 Task: Create a section Design Review Sprint and in the section, add a milestone Virtualization Implementation in the project WebTech.
Action: Mouse moved to (56, 341)
Screenshot: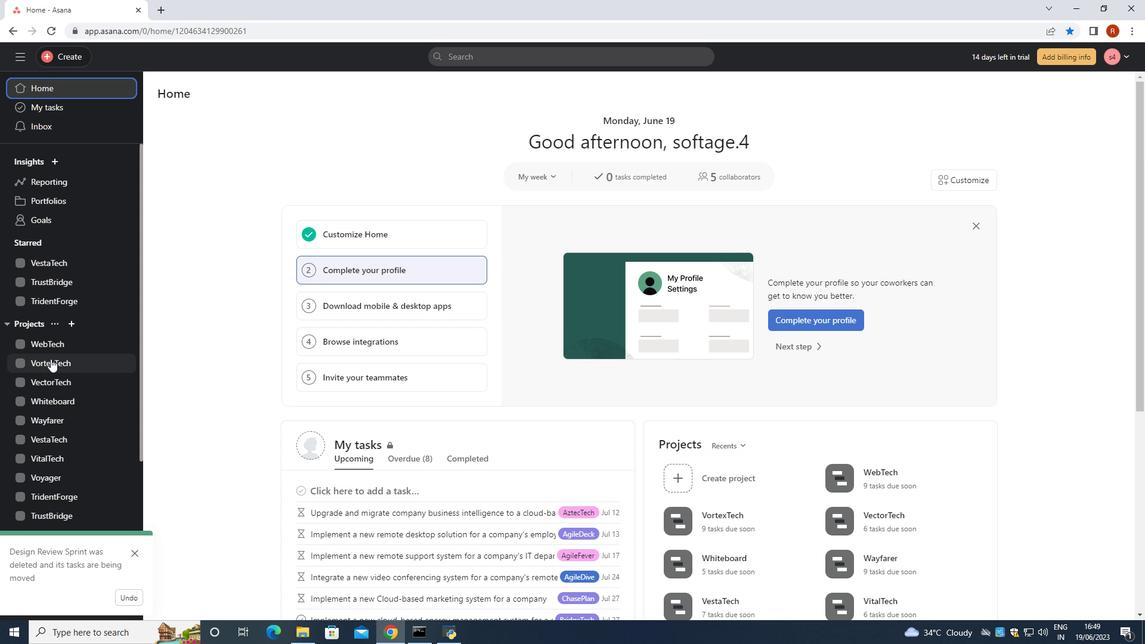
Action: Mouse pressed left at (56, 341)
Screenshot: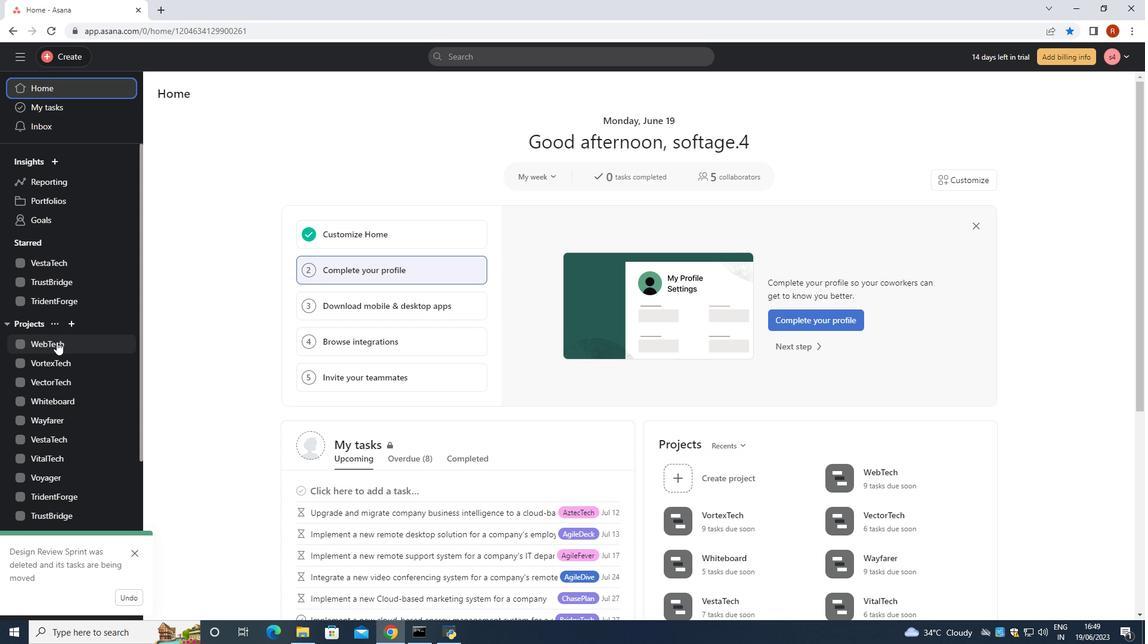 
Action: Mouse moved to (186, 492)
Screenshot: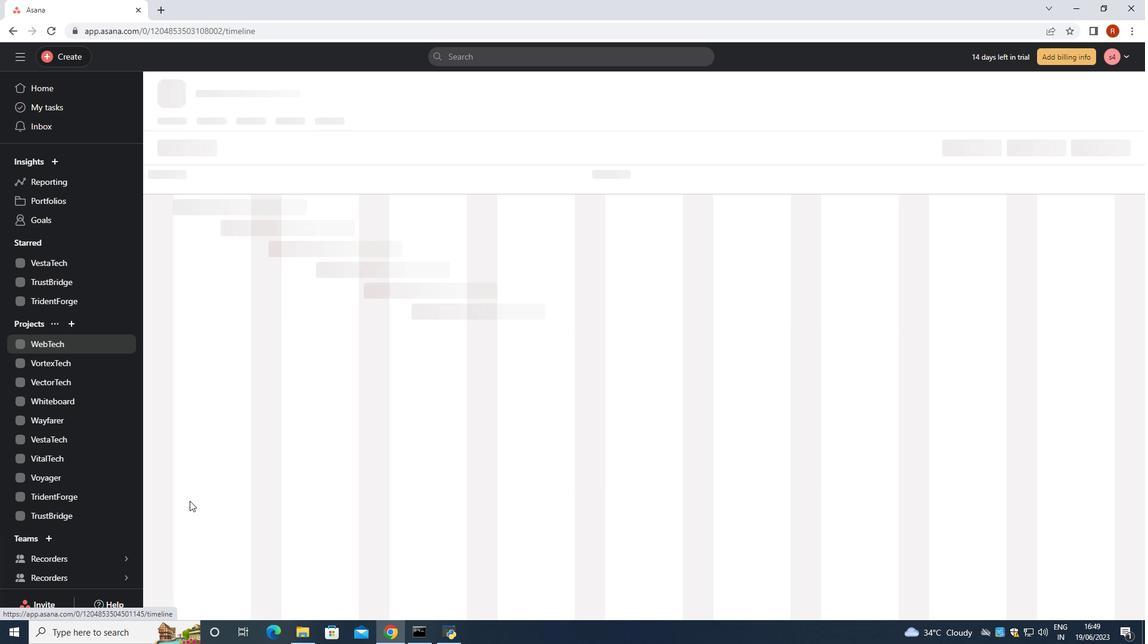
Action: Mouse scrolled (186, 492) with delta (0, 0)
Screenshot: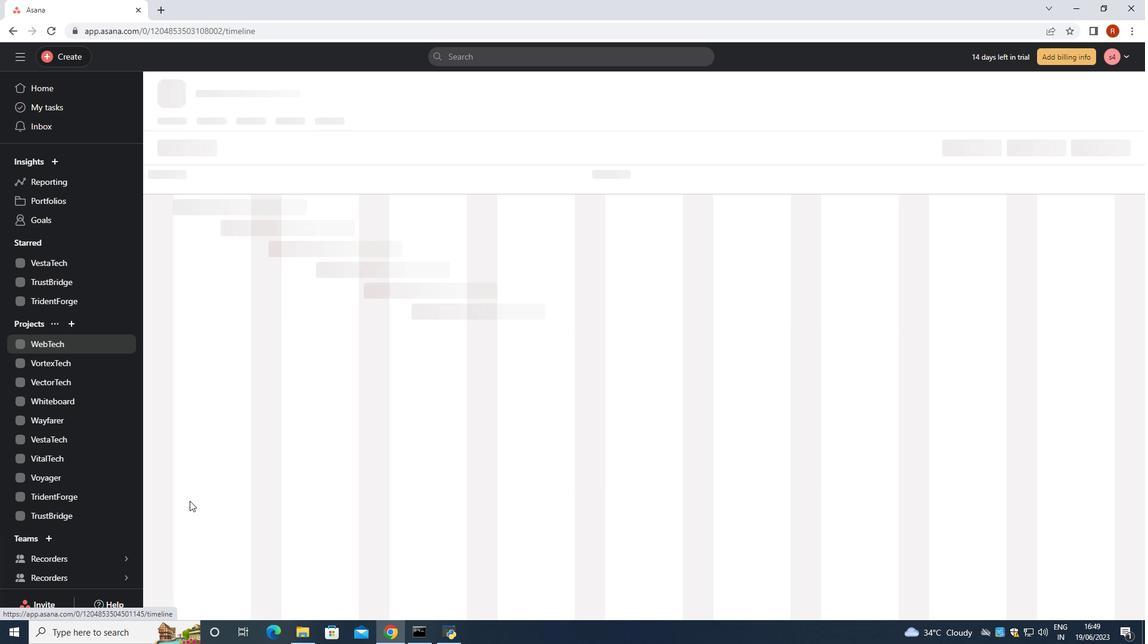 
Action: Mouse moved to (184, 492)
Screenshot: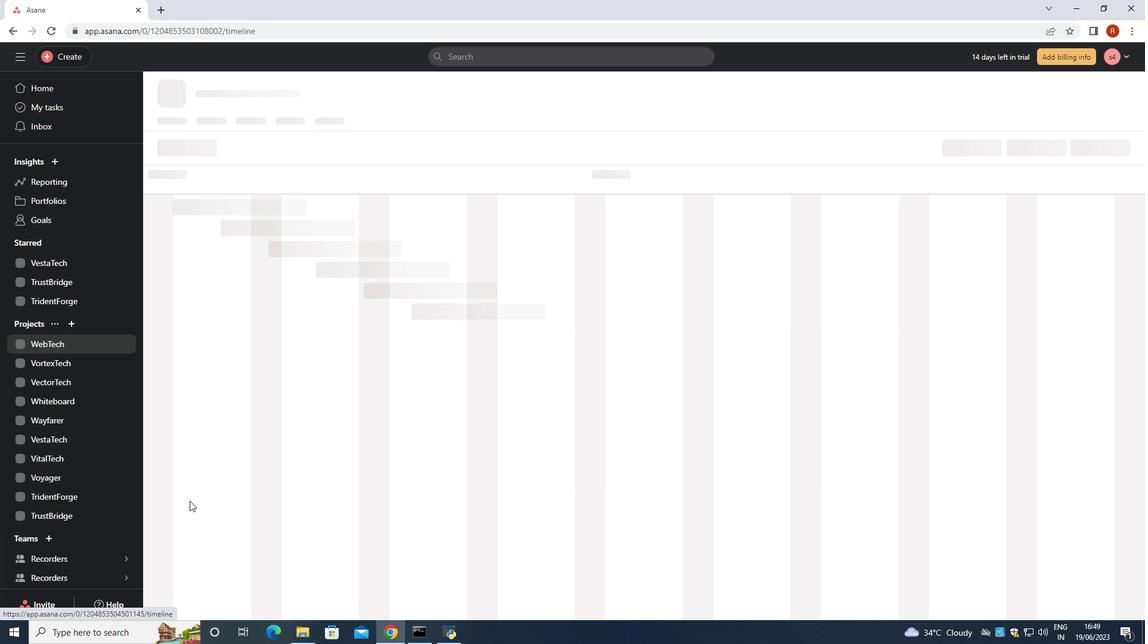 
Action: Mouse scrolled (184, 492) with delta (0, 0)
Screenshot: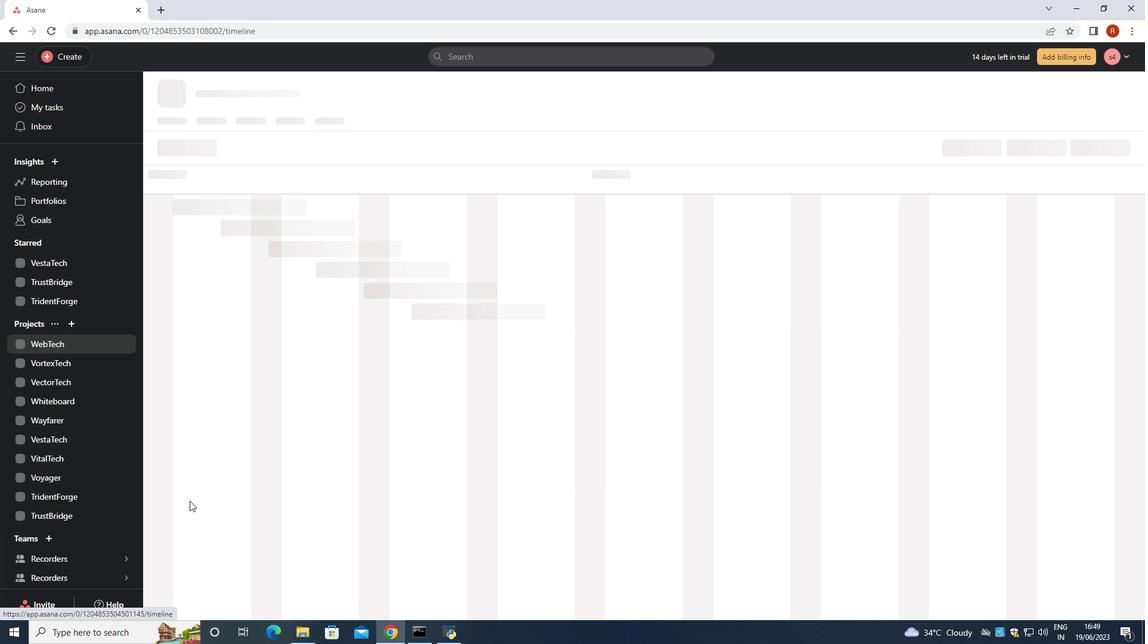 
Action: Mouse moved to (182, 493)
Screenshot: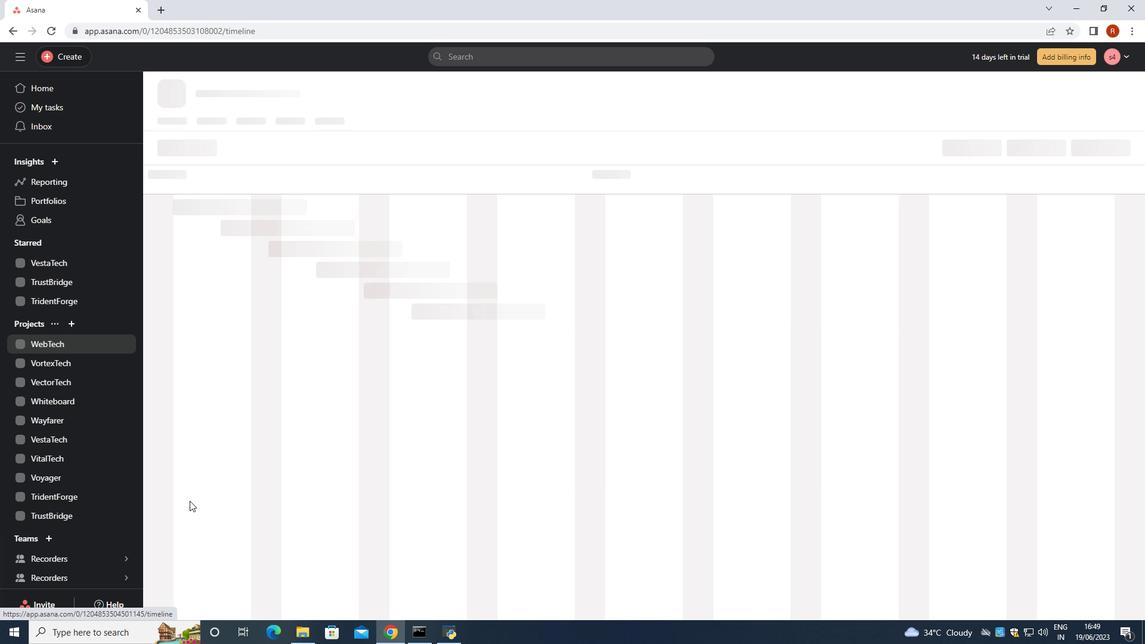 
Action: Mouse scrolled (183, 492) with delta (0, 0)
Screenshot: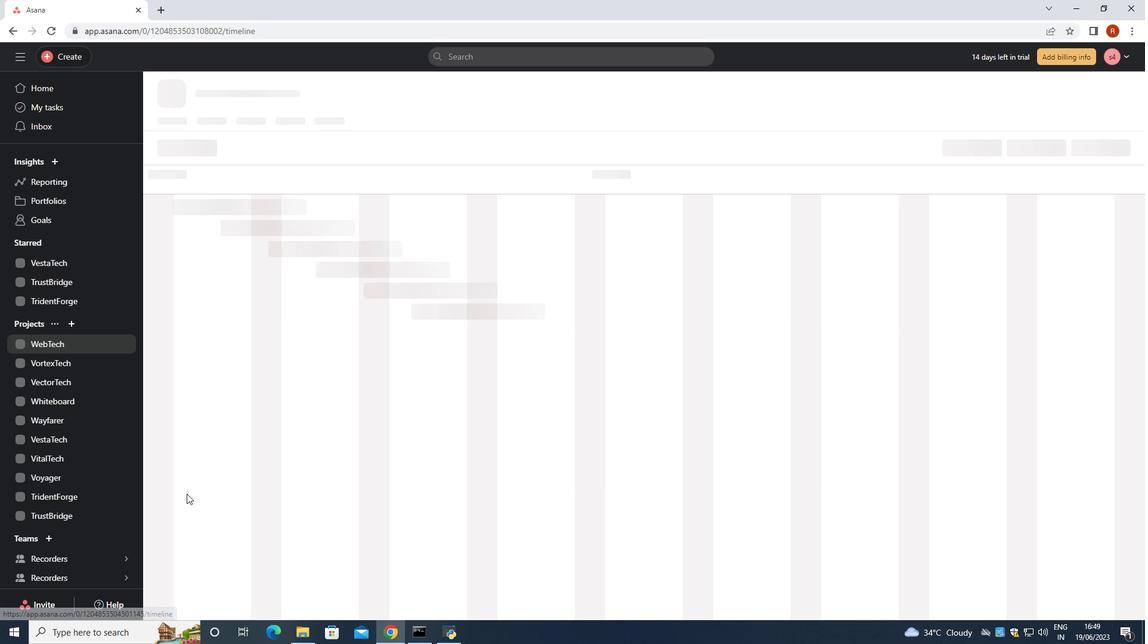 
Action: Mouse moved to (204, 531)
Screenshot: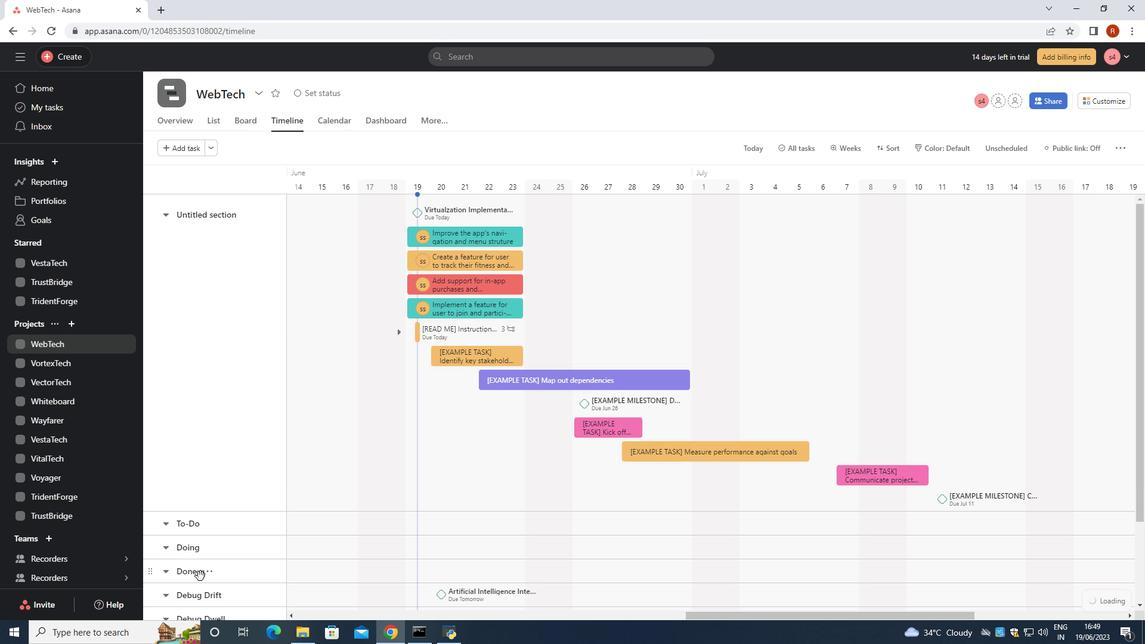 
Action: Mouse scrolled (205, 531) with delta (0, 0)
Screenshot: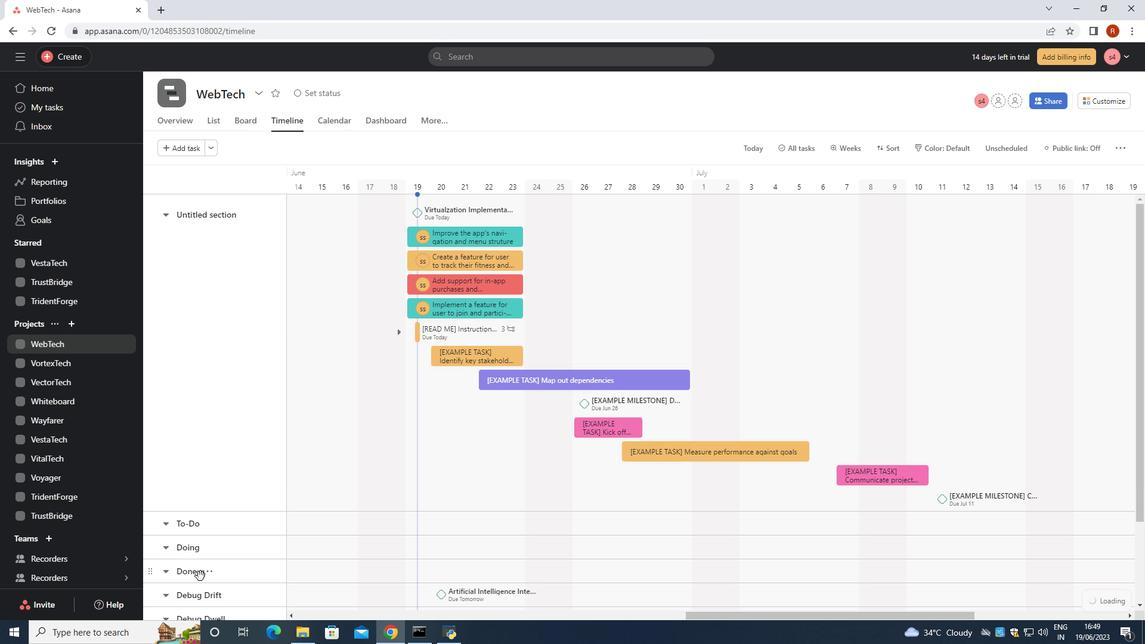 
Action: Mouse scrolled (204, 531) with delta (0, 0)
Screenshot: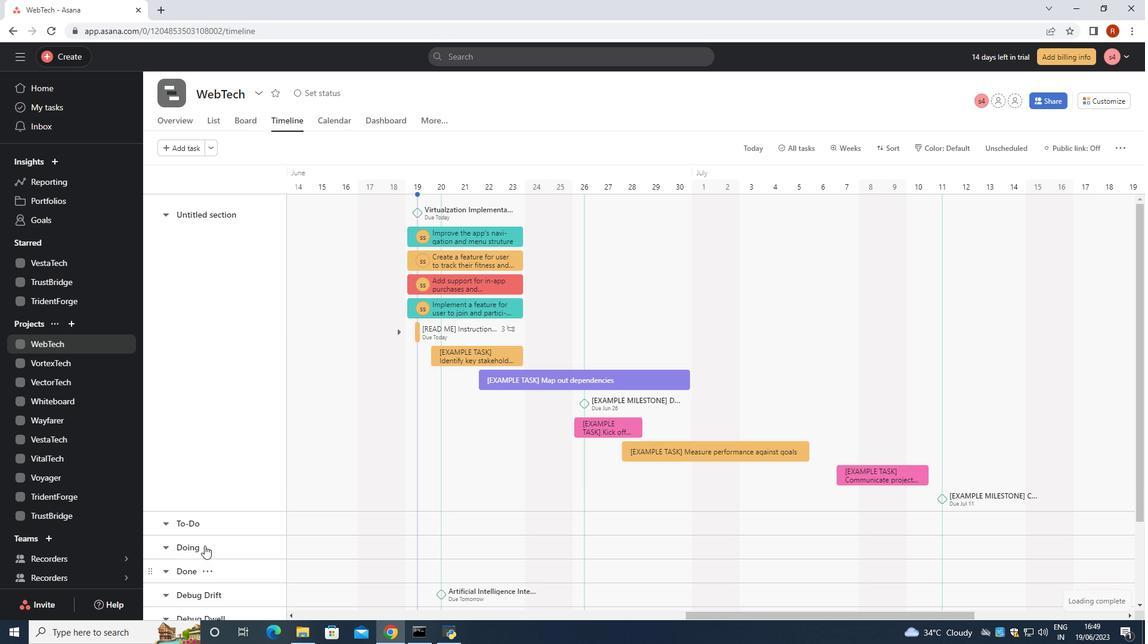 
Action: Mouse moved to (202, 531)
Screenshot: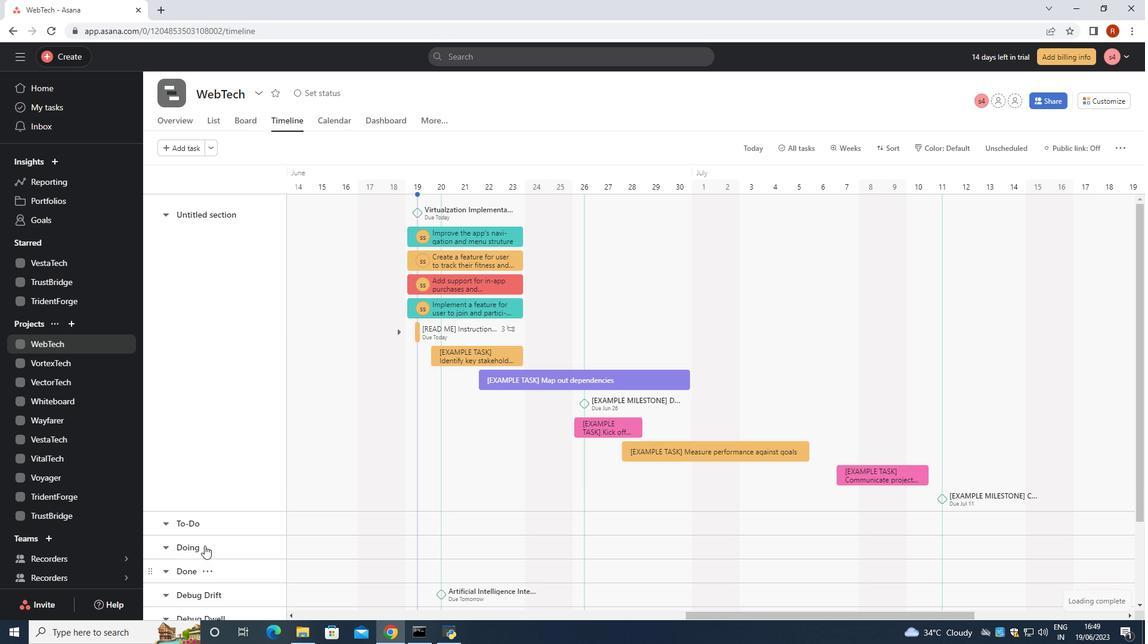 
Action: Mouse scrolled (202, 531) with delta (0, 0)
Screenshot: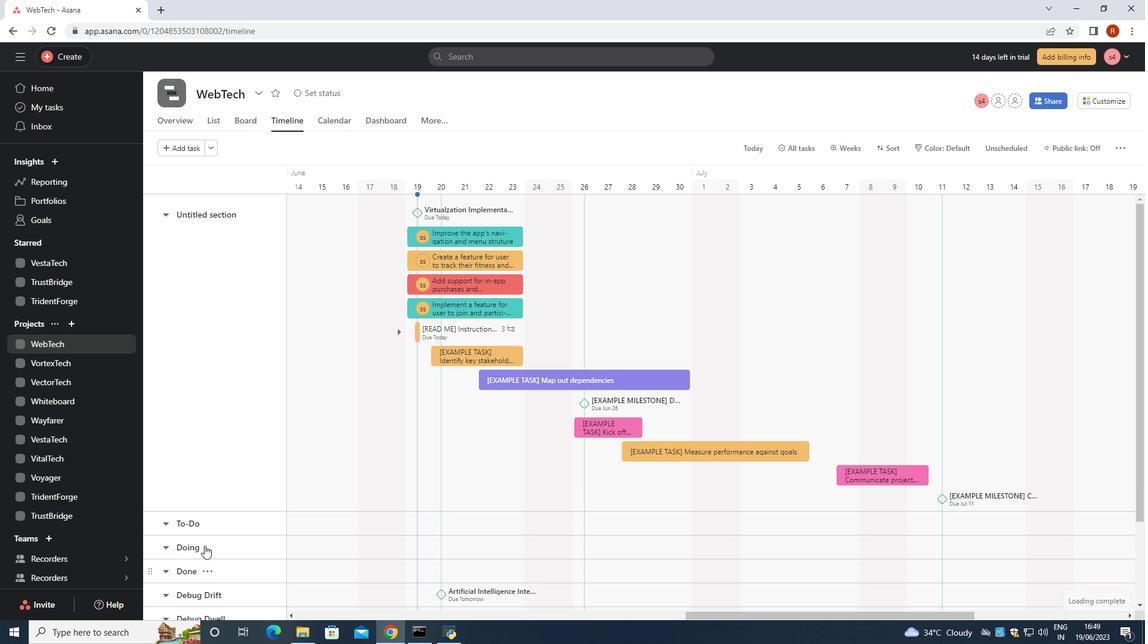 
Action: Mouse scrolled (202, 531) with delta (0, 0)
Screenshot: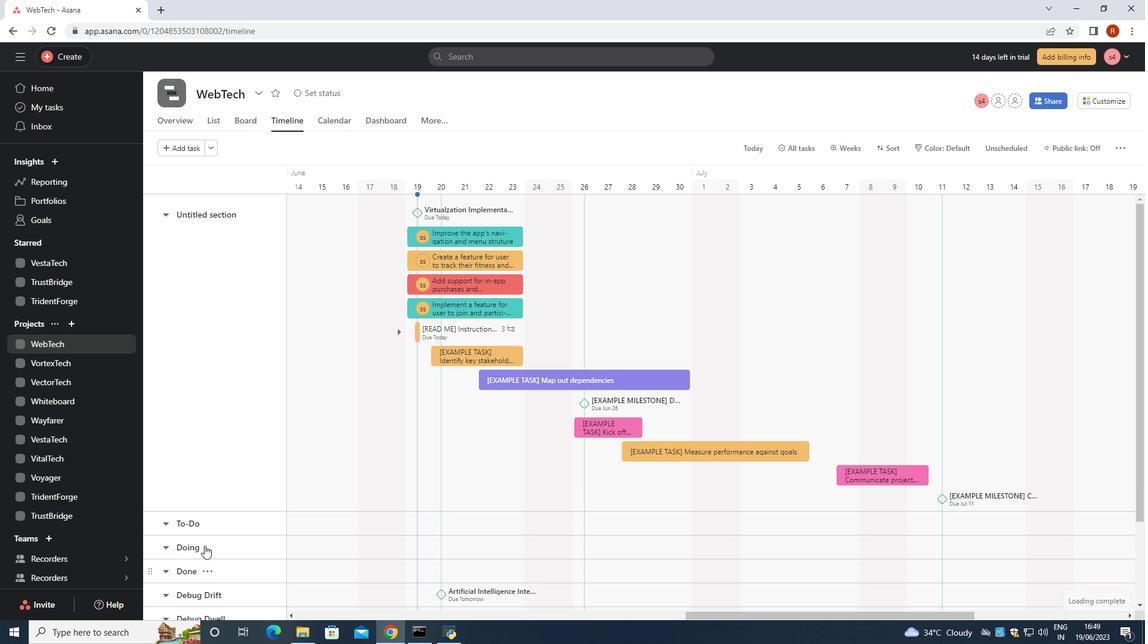 
Action: Mouse moved to (202, 530)
Screenshot: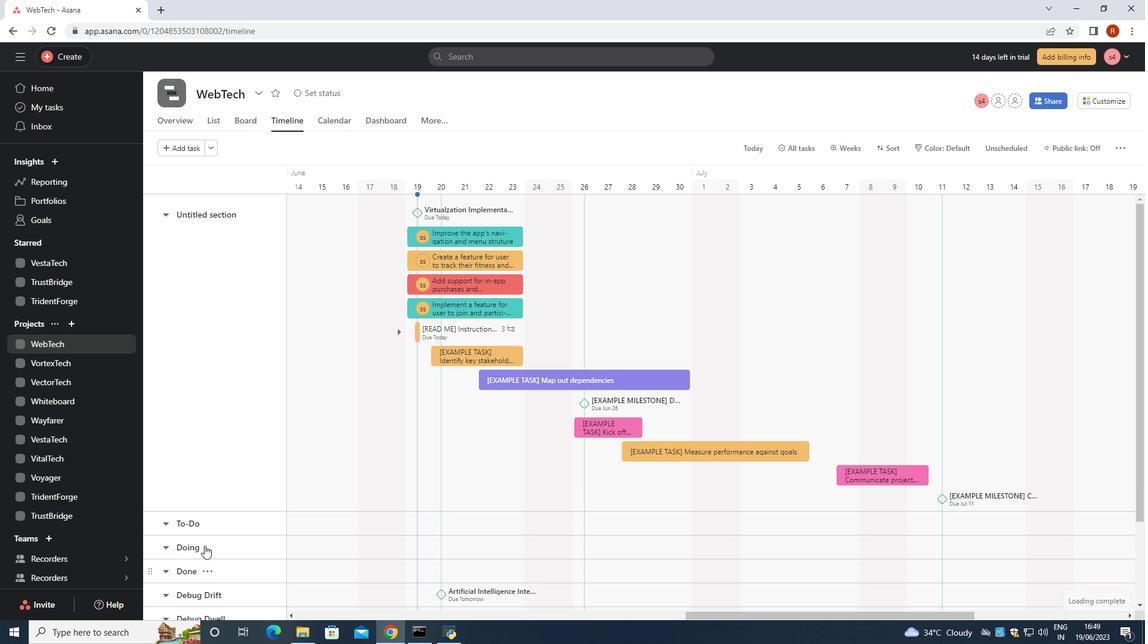 
Action: Mouse scrolled (202, 529) with delta (0, 0)
Screenshot: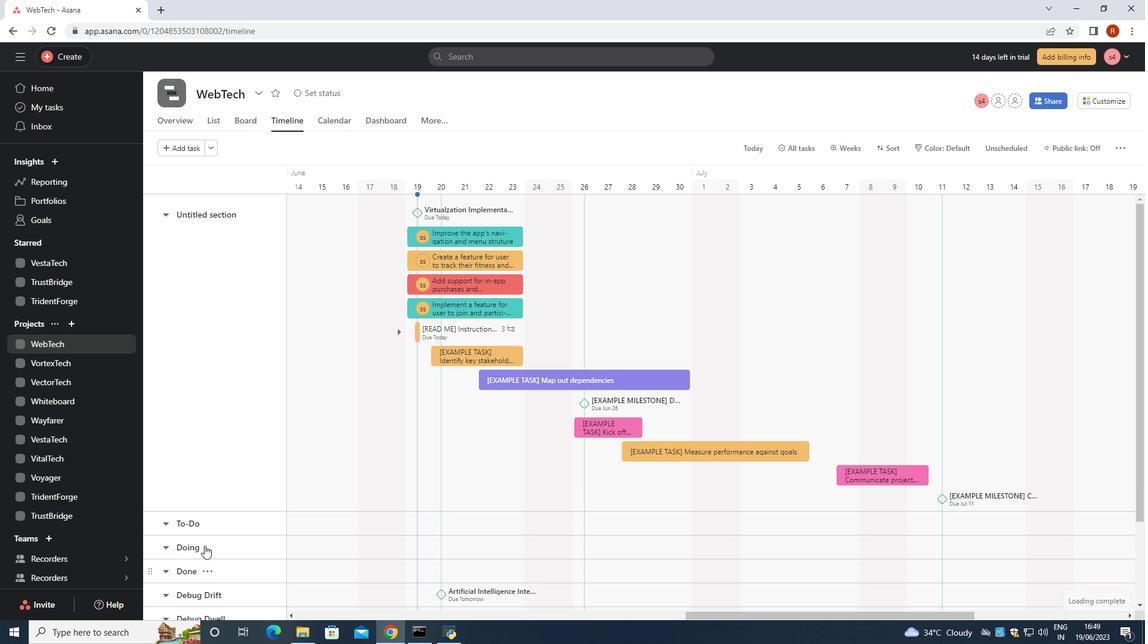 
Action: Mouse moved to (201, 558)
Screenshot: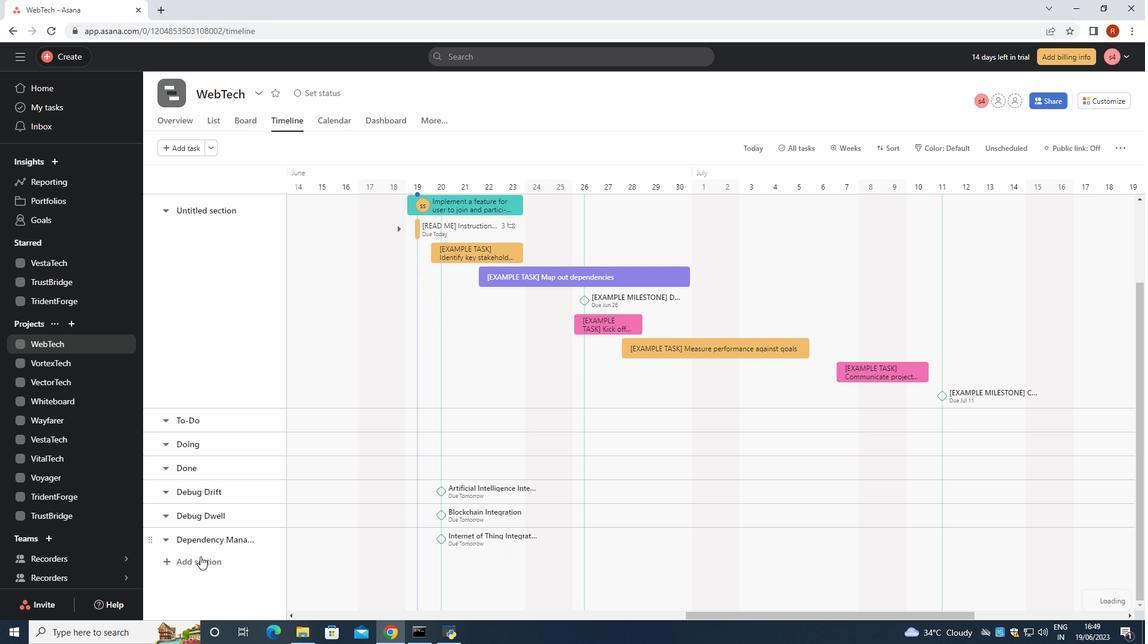 
Action: Mouse pressed left at (201, 558)
Screenshot: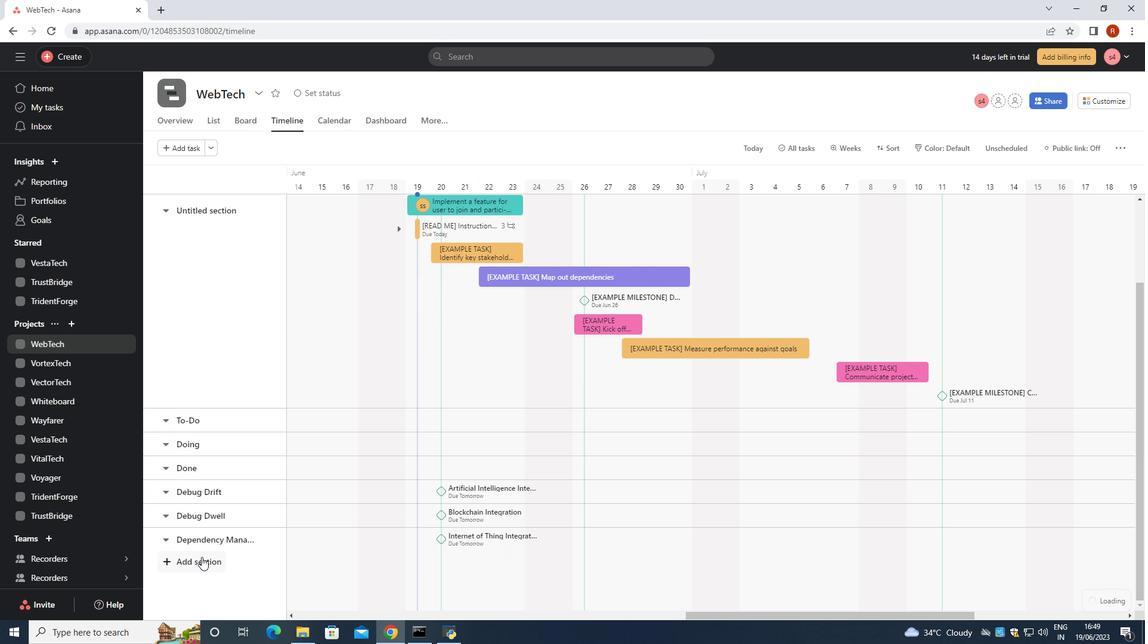 
Action: Mouse moved to (202, 561)
Screenshot: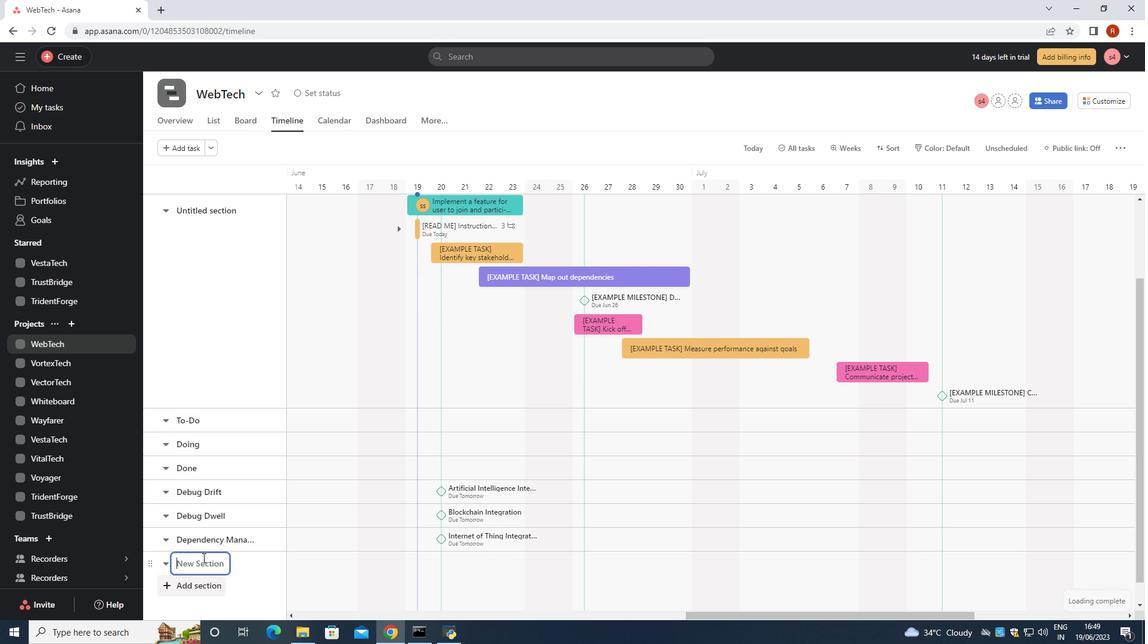 
Action: Key pressed <Key.shift>Design<Key.space><Key.shift><Key.shift><Key.shift><Key.shift><Key.shift><Key.shift><Key.shift>Review<Key.space><Key.shift>Sprint<Key.space>
Screenshot: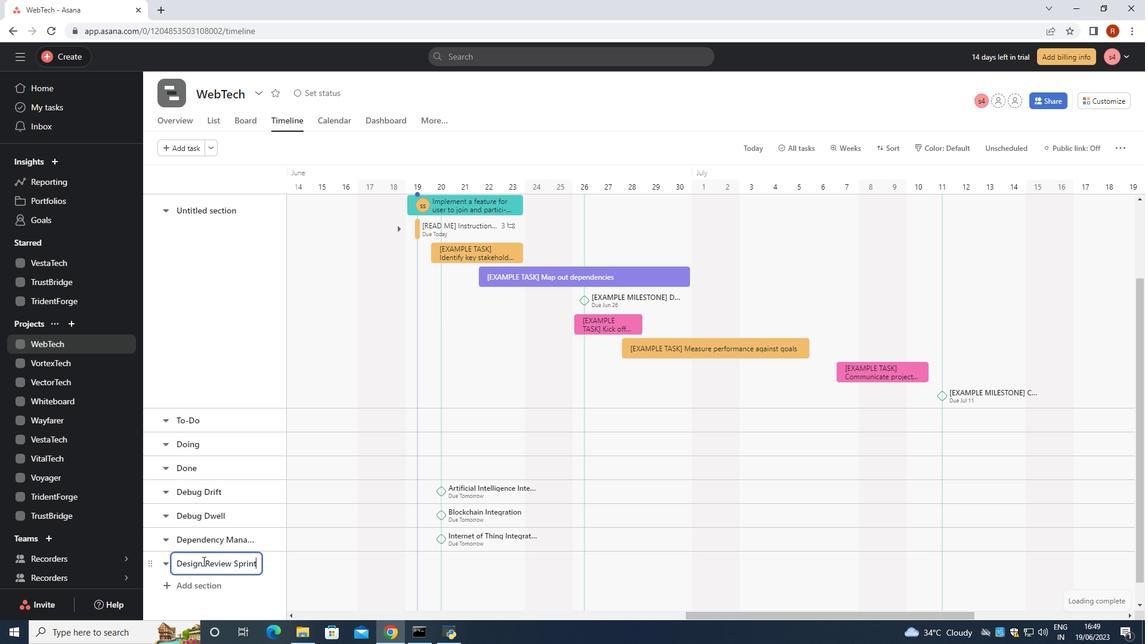 
Action: Mouse moved to (343, 570)
Screenshot: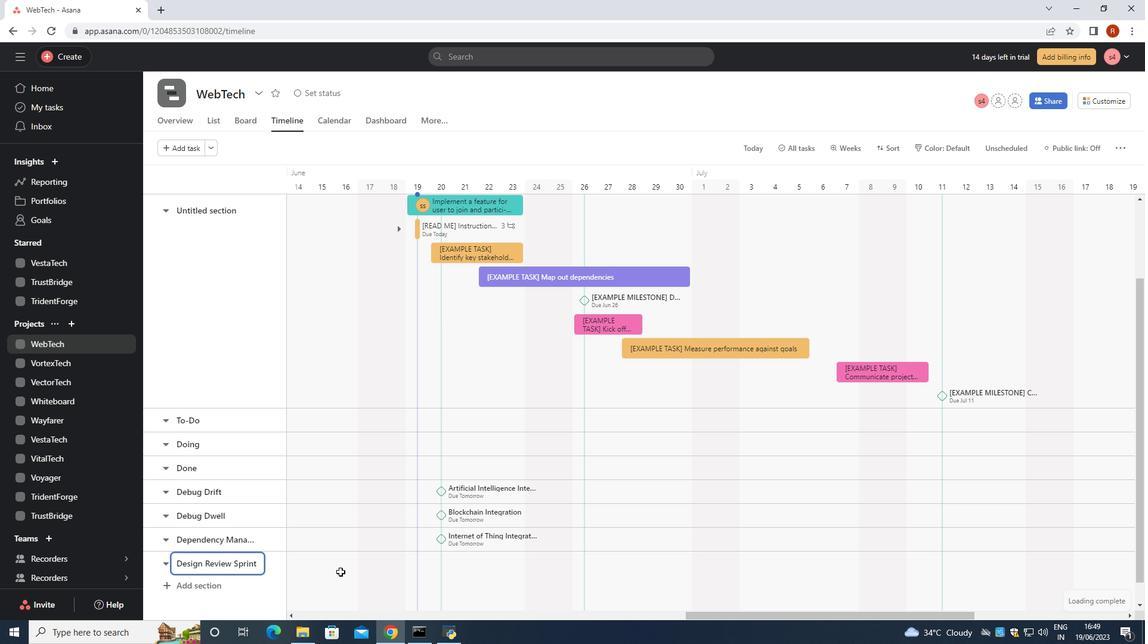 
Action: Mouse pressed left at (343, 570)
Screenshot: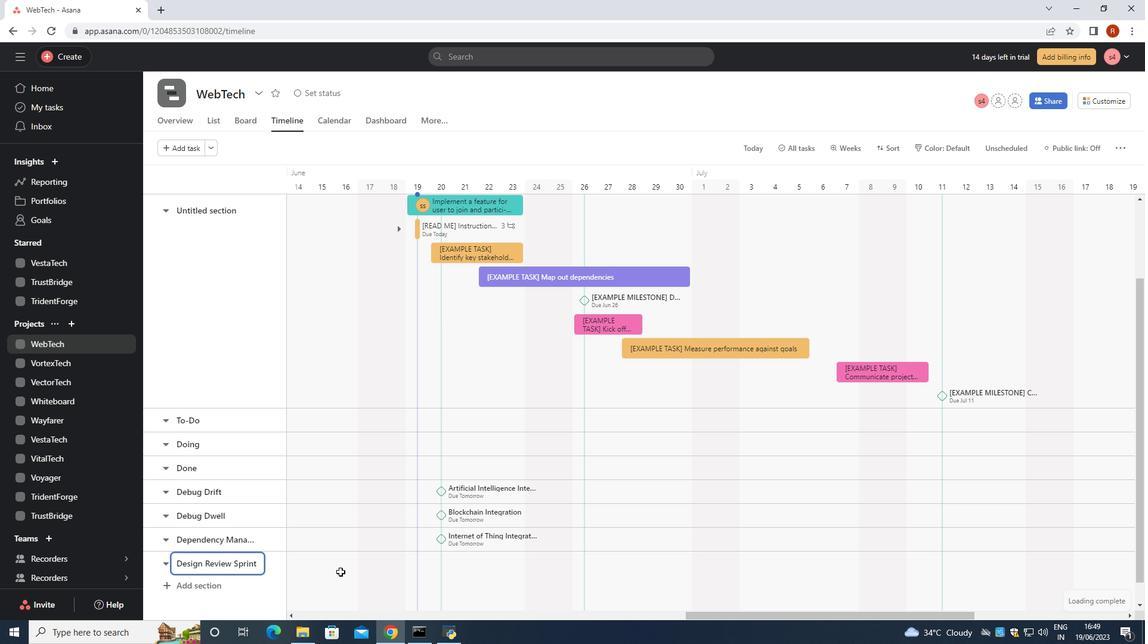 
Action: Mouse moved to (343, 569)
Screenshot: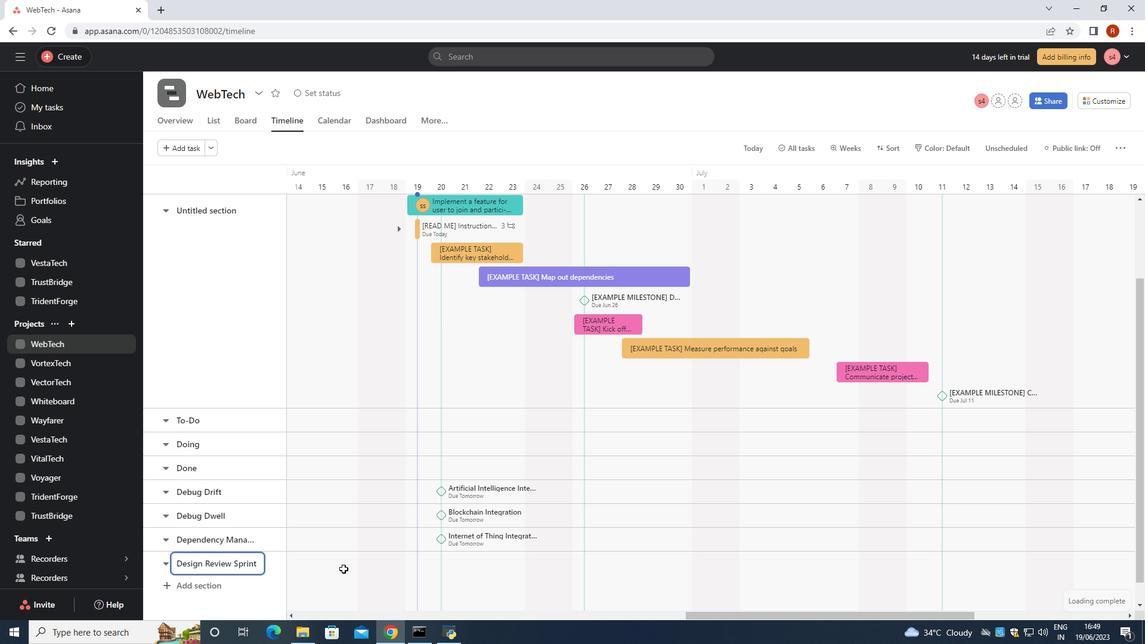 
Action: Mouse pressed left at (343, 569)
Screenshot: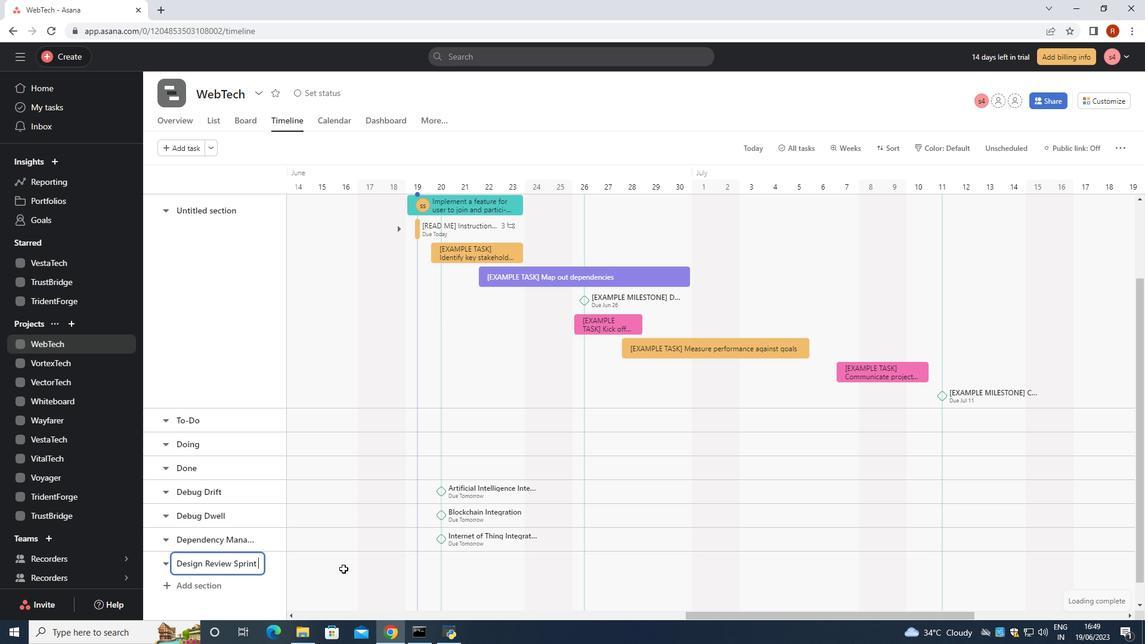
Action: Mouse moved to (345, 569)
Screenshot: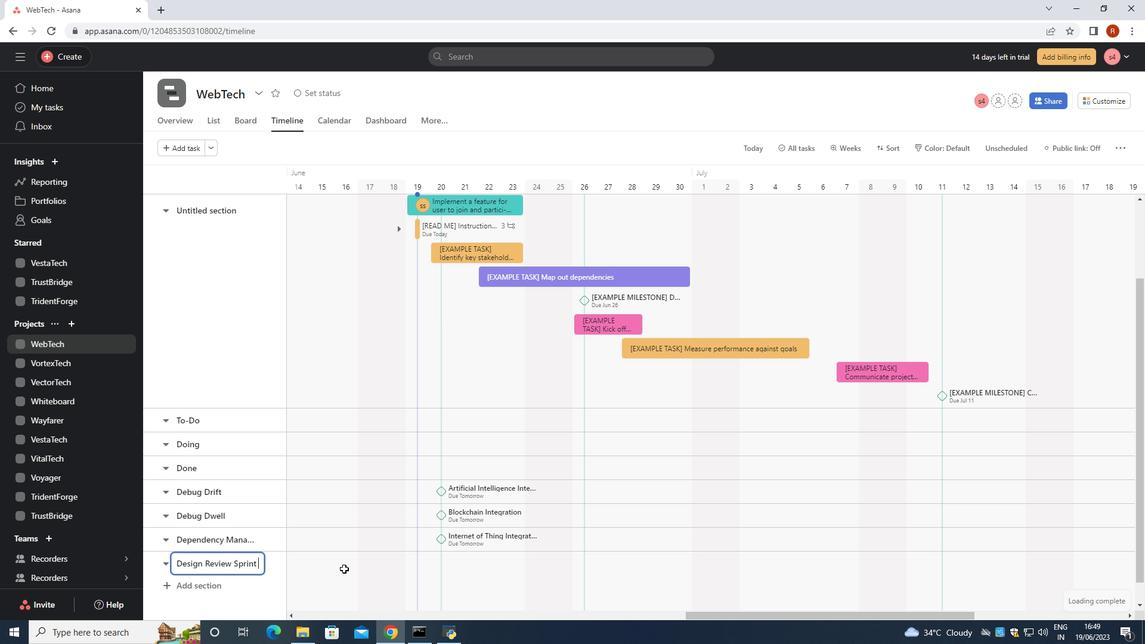 
Action: Mouse pressed left at (345, 569)
Screenshot: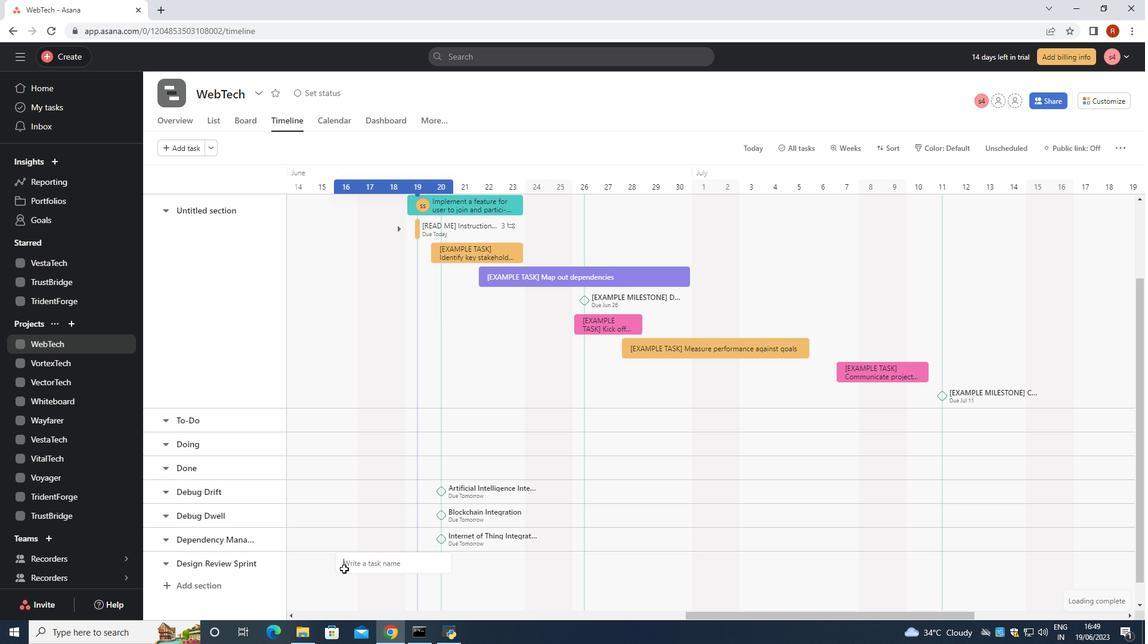 
Action: Mouse moved to (352, 568)
Screenshot: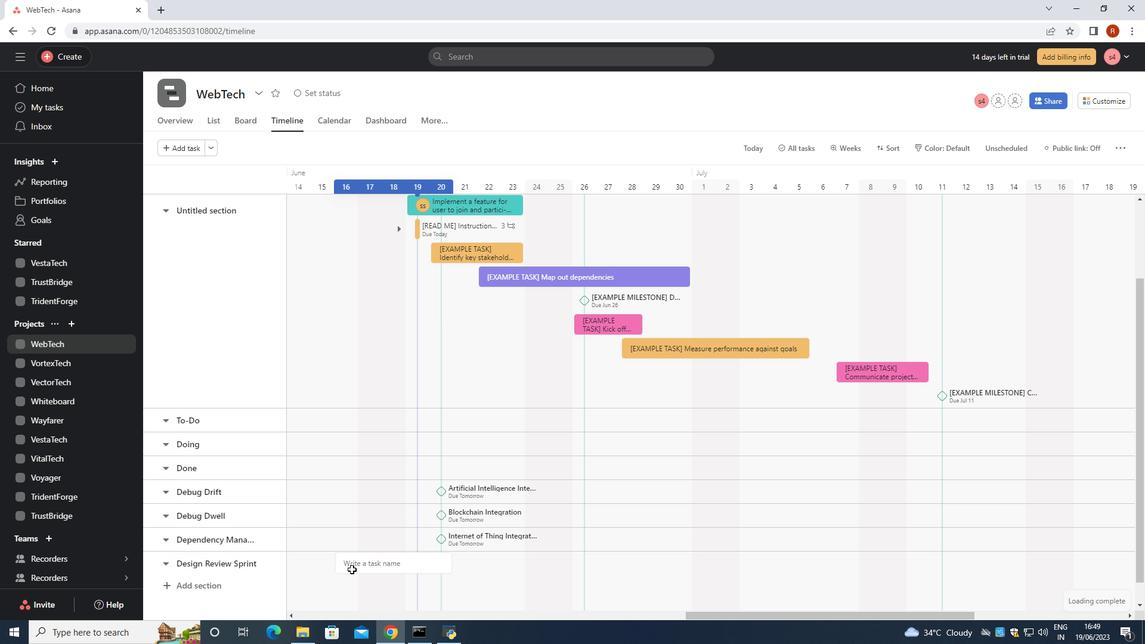 
Action: Mouse pressed left at (352, 568)
Screenshot: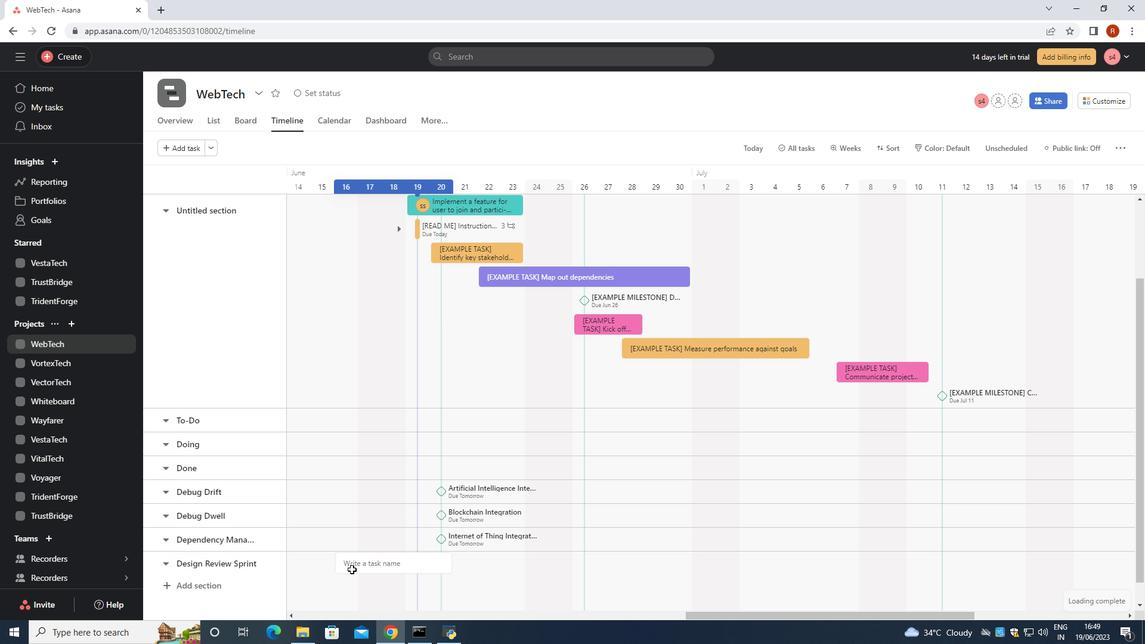 
Action: Mouse moved to (343, 612)
Screenshot: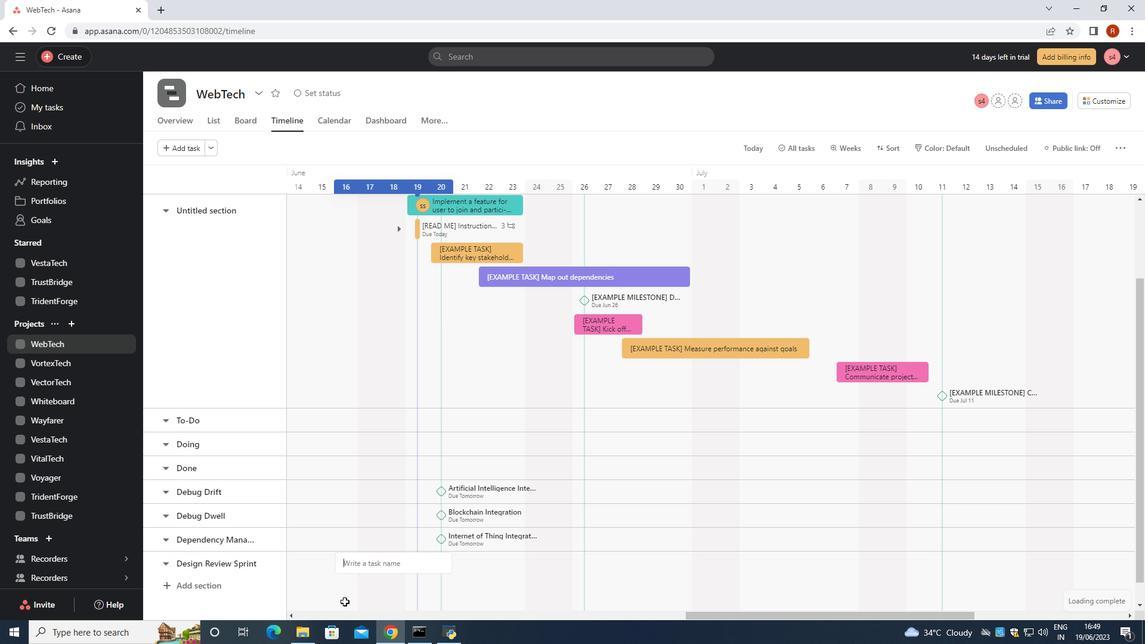 
Action: Key pressed <Key.shift>Virtualization<Key.space><Key.shift>Implementatiom<Key.backspace>n
Screenshot: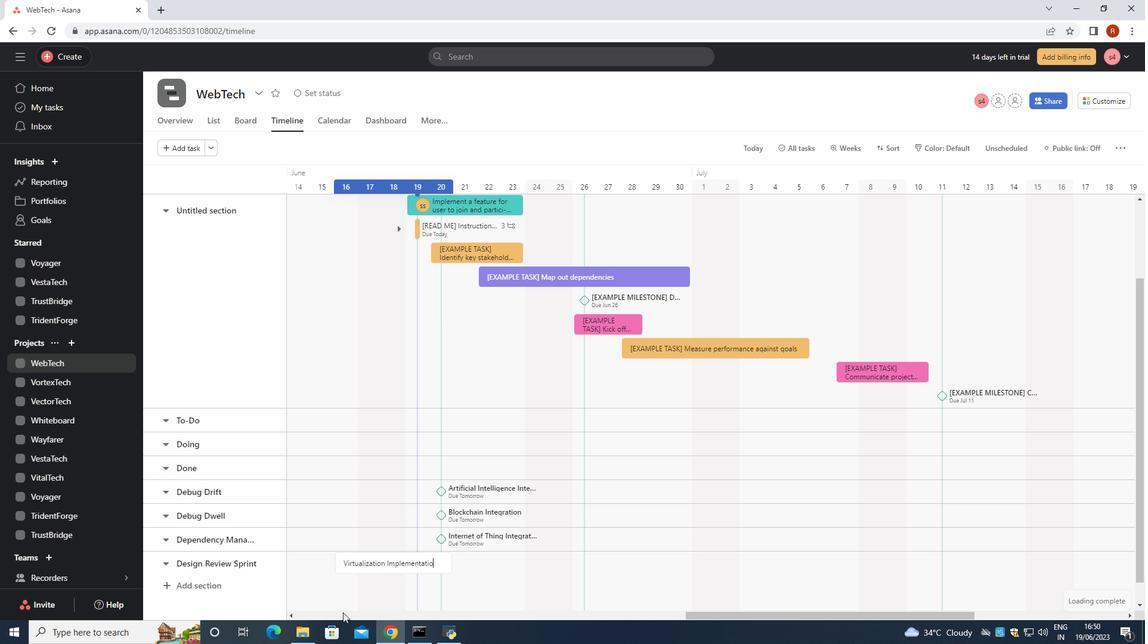 
Action: Mouse moved to (402, 555)
Screenshot: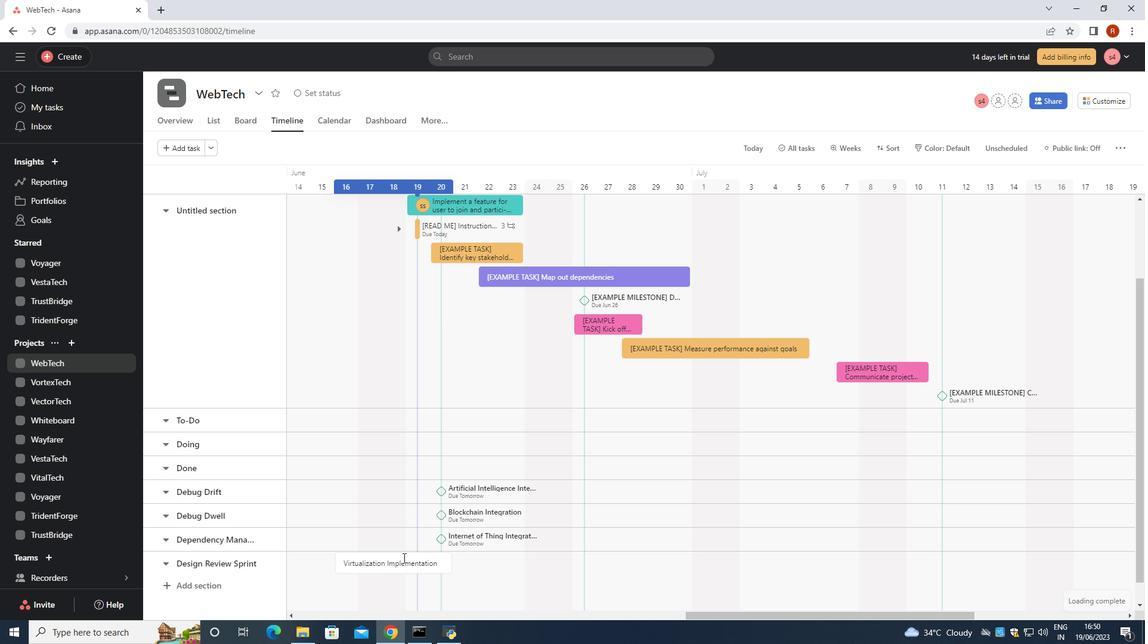 
Action: Key pressed <Key.enter>
Screenshot: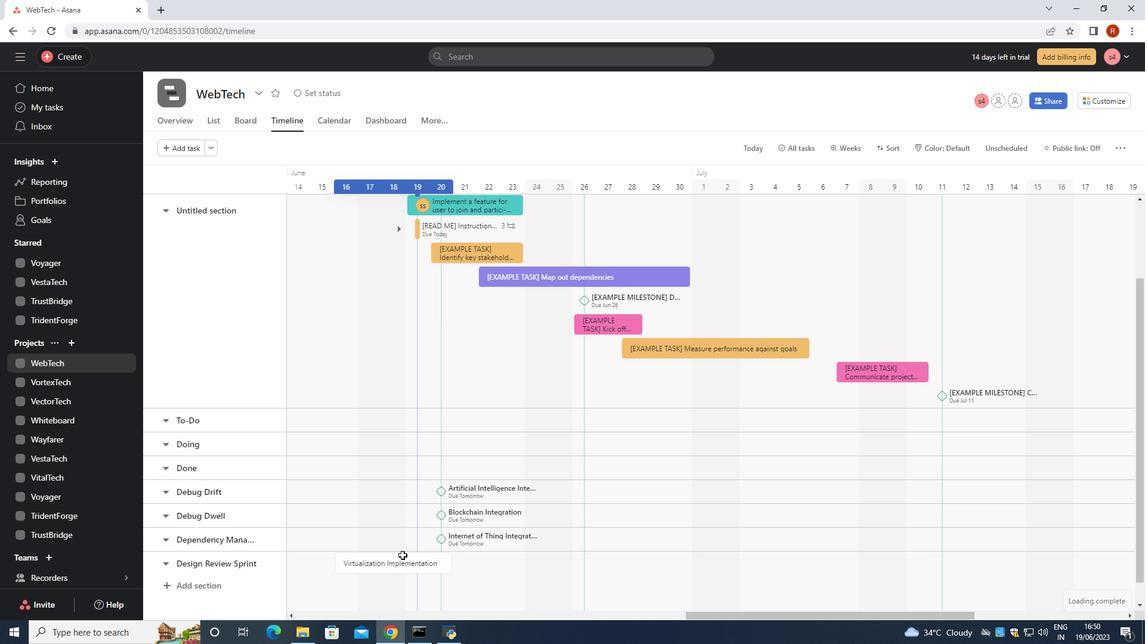 
Action: Mouse moved to (401, 561)
Screenshot: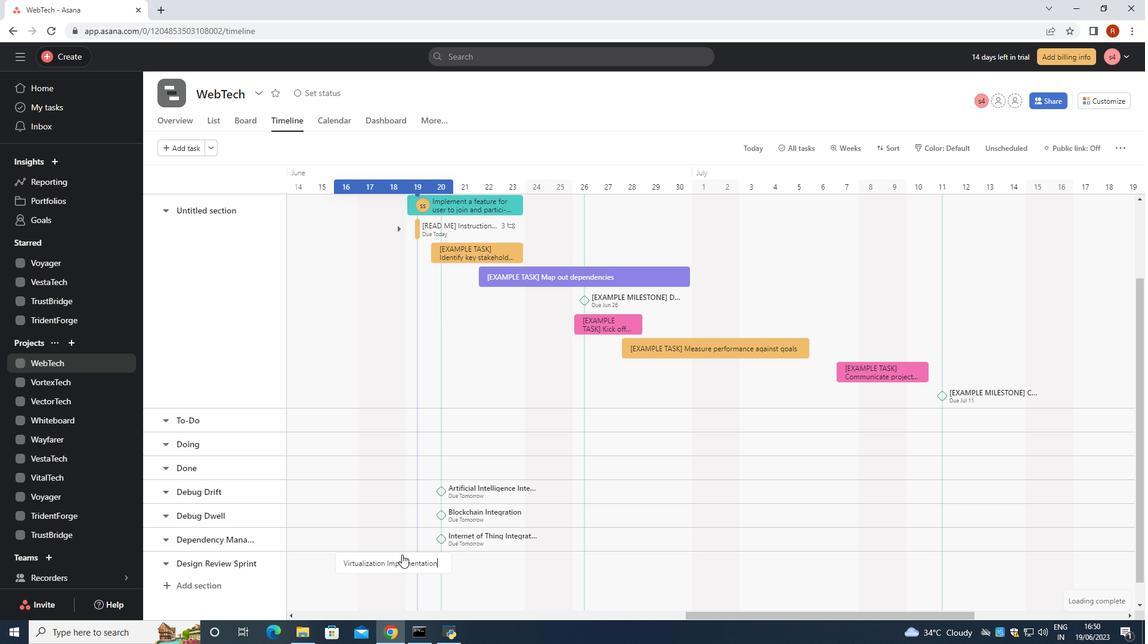 
Action: Mouse pressed right at (401, 561)
Screenshot: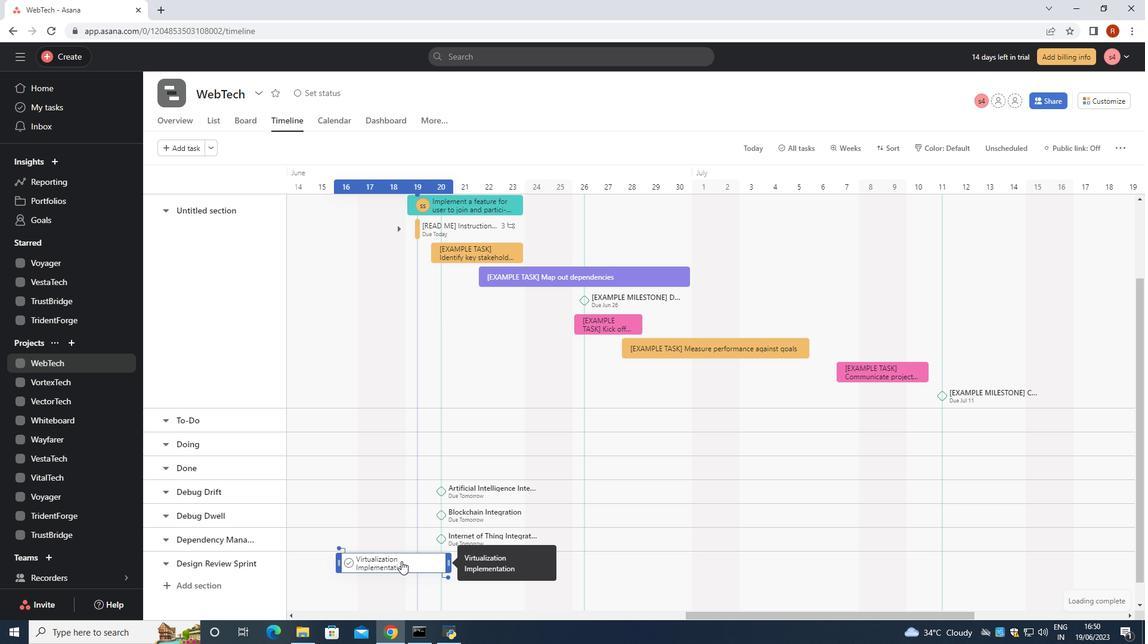 
Action: Mouse moved to (465, 502)
Screenshot: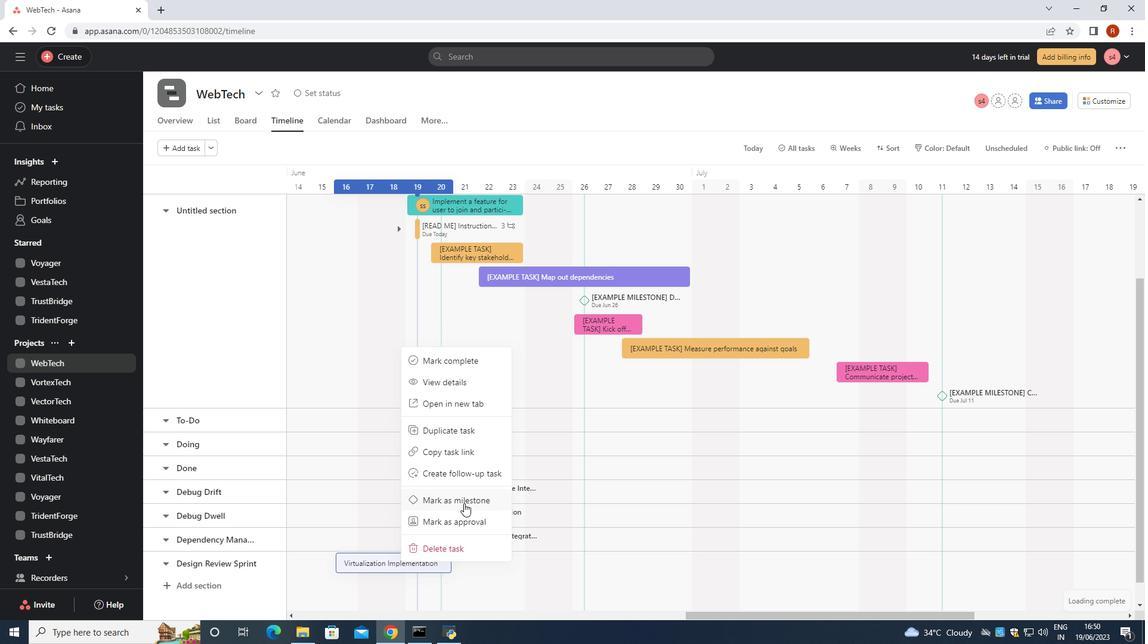 
Action: Mouse pressed left at (465, 502)
Screenshot: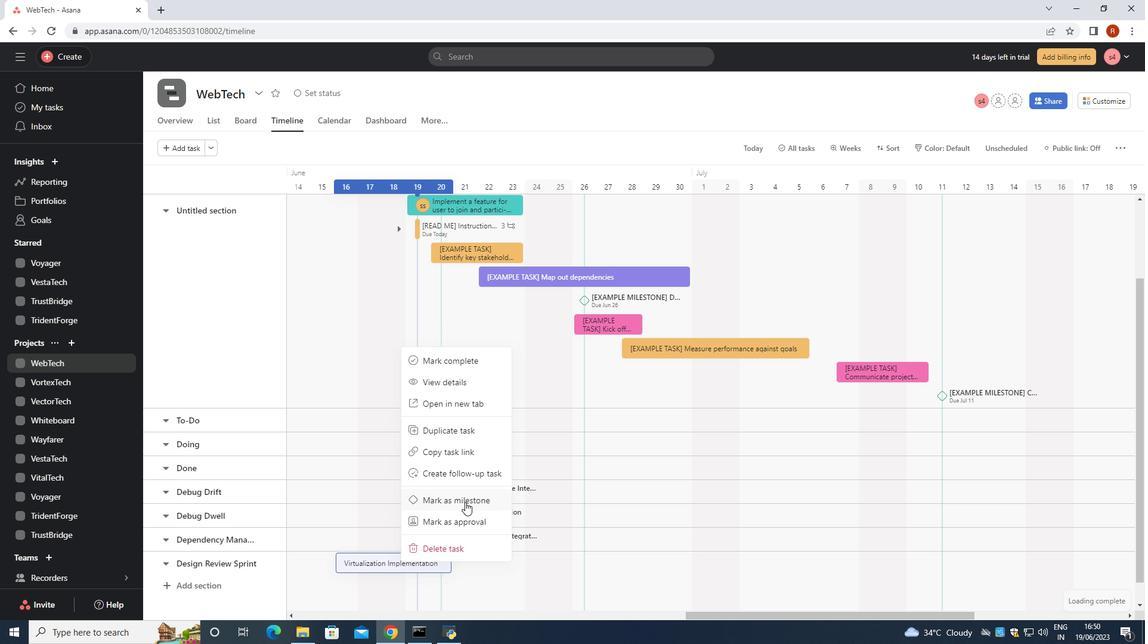 
Action: Mouse moved to (595, 641)
Screenshot: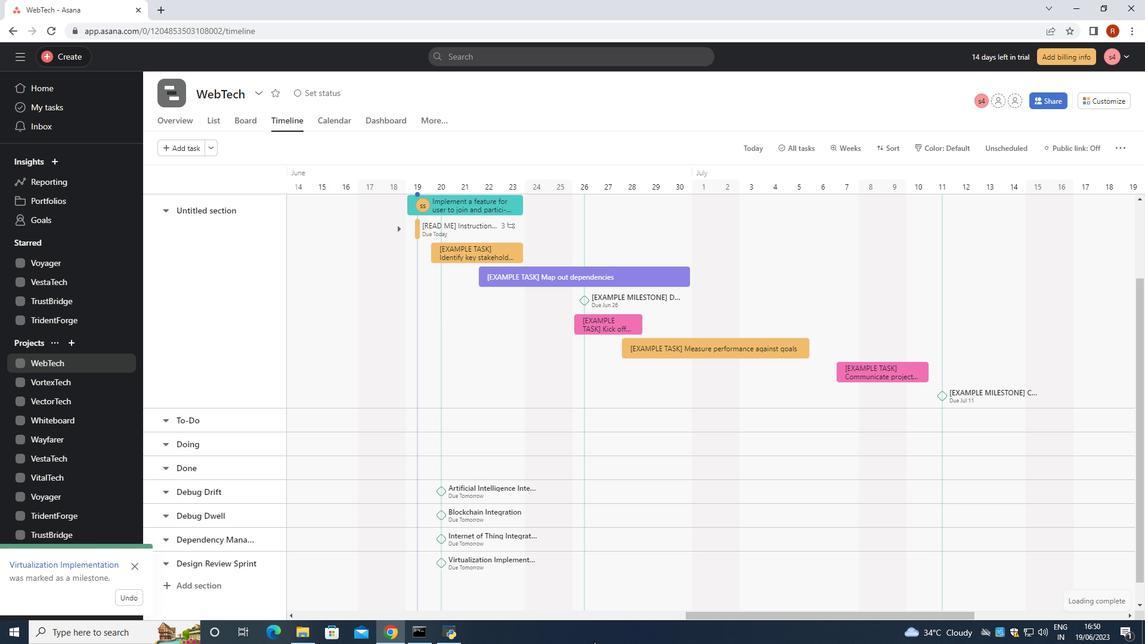 
